 Task: Enable the option In-app notifications in Skill Assessment recommendations.
Action: Mouse moved to (665, 223)
Screenshot: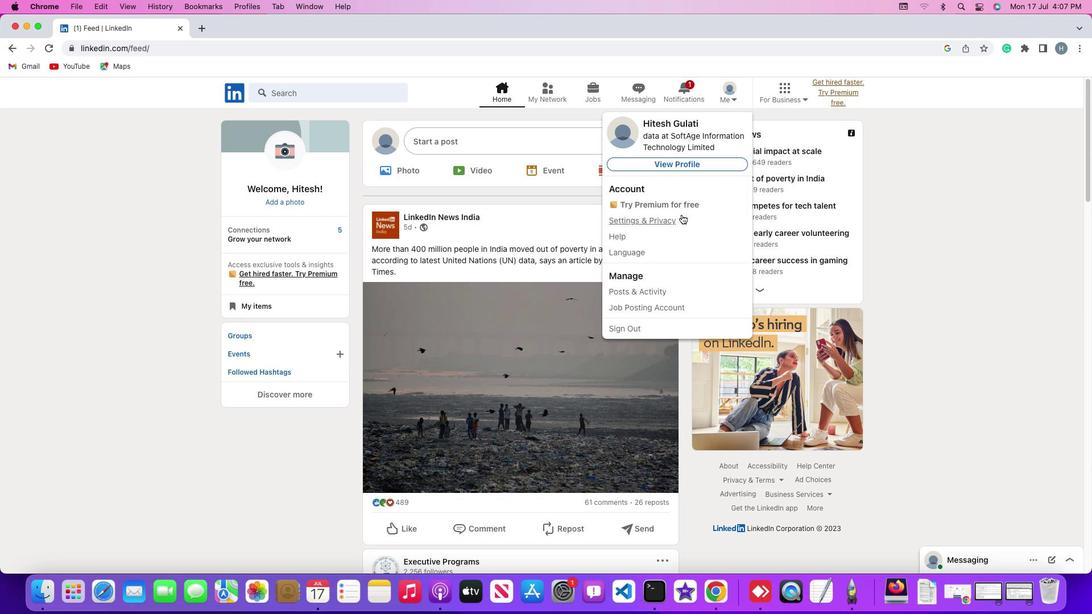 
Action: Mouse pressed left at (665, 223)
Screenshot: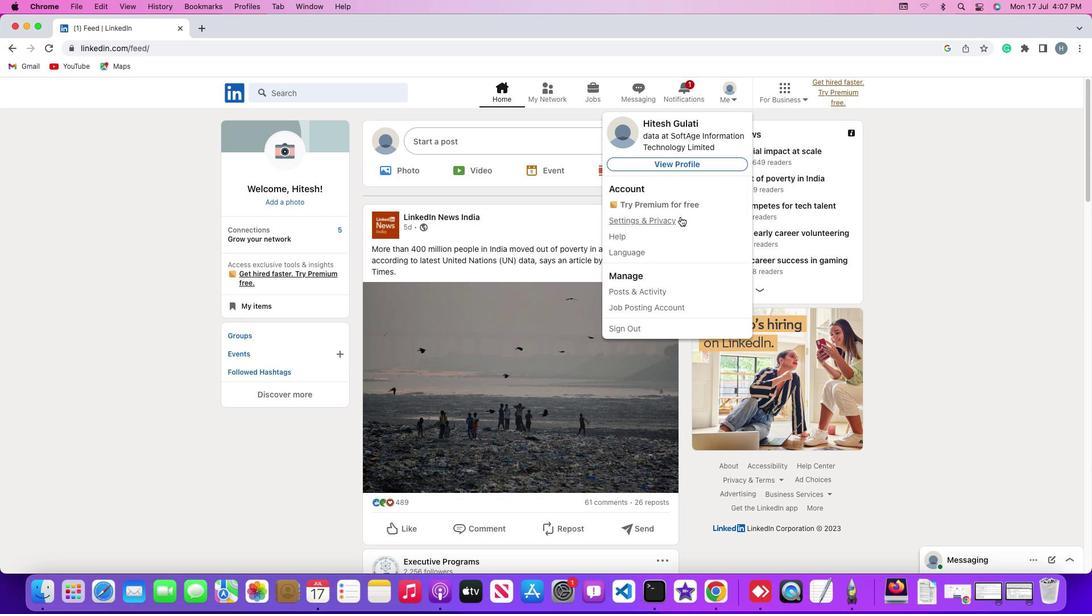 
Action: Mouse moved to (667, 223)
Screenshot: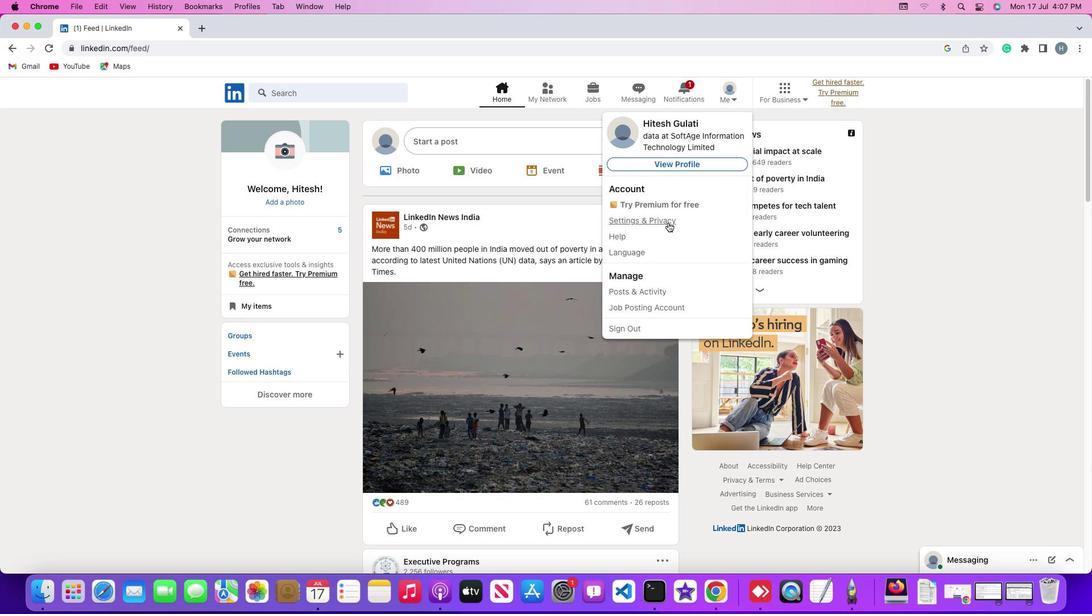 
Action: Mouse pressed left at (667, 223)
Screenshot: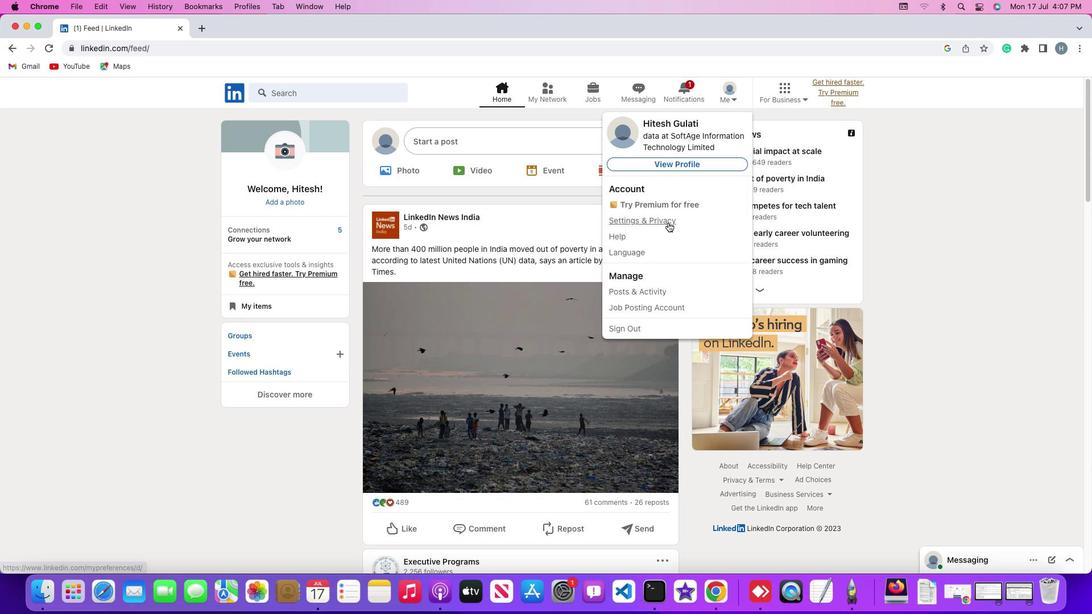 
Action: Mouse moved to (698, 224)
Screenshot: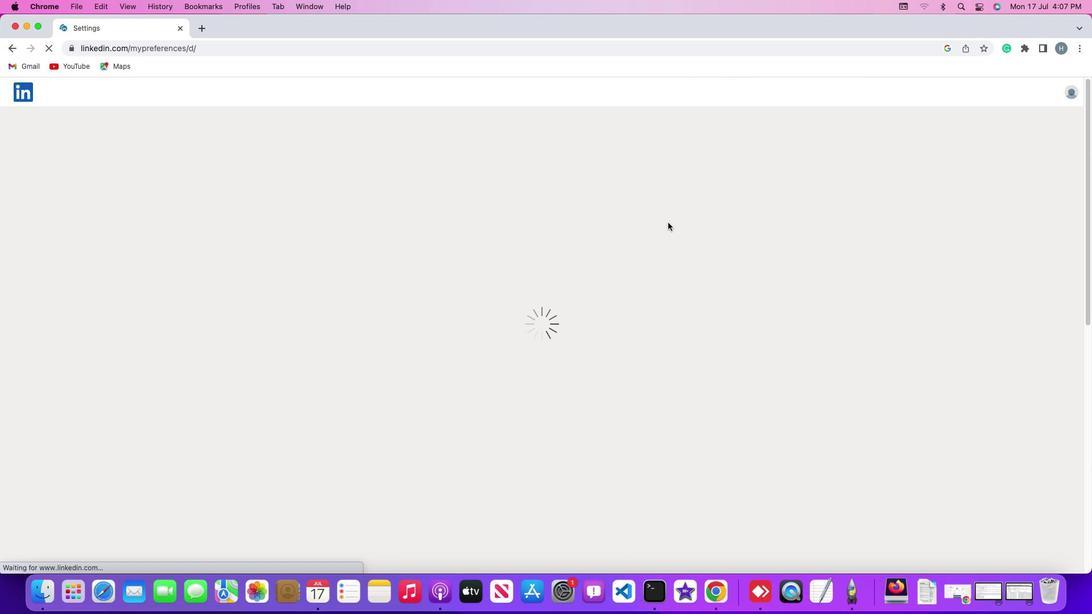 
Action: Mouse pressed left at (698, 224)
Screenshot: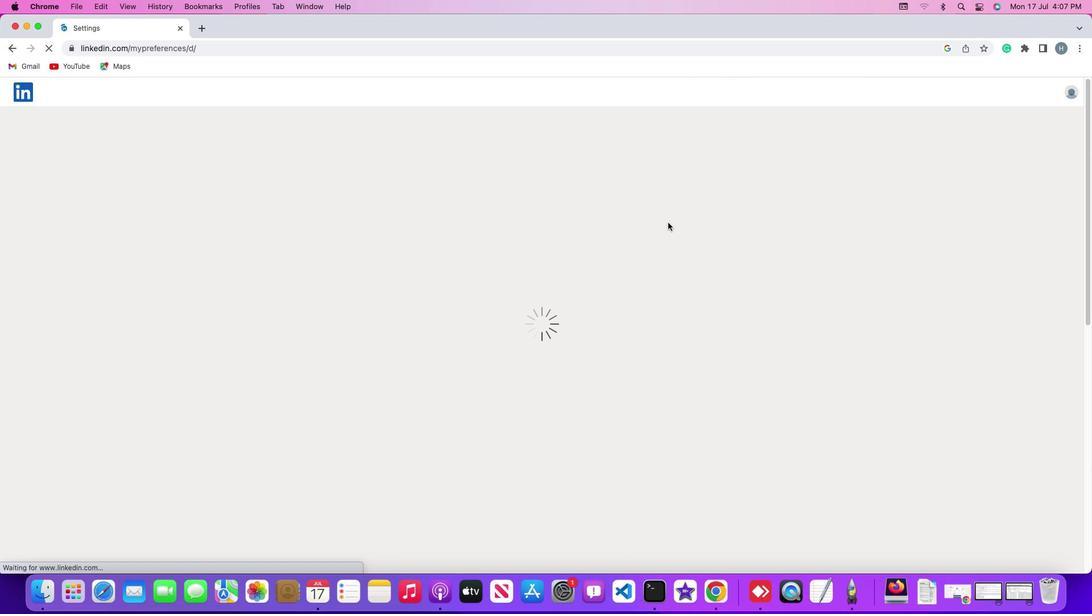 
Action: Mouse moved to (998, 224)
Screenshot: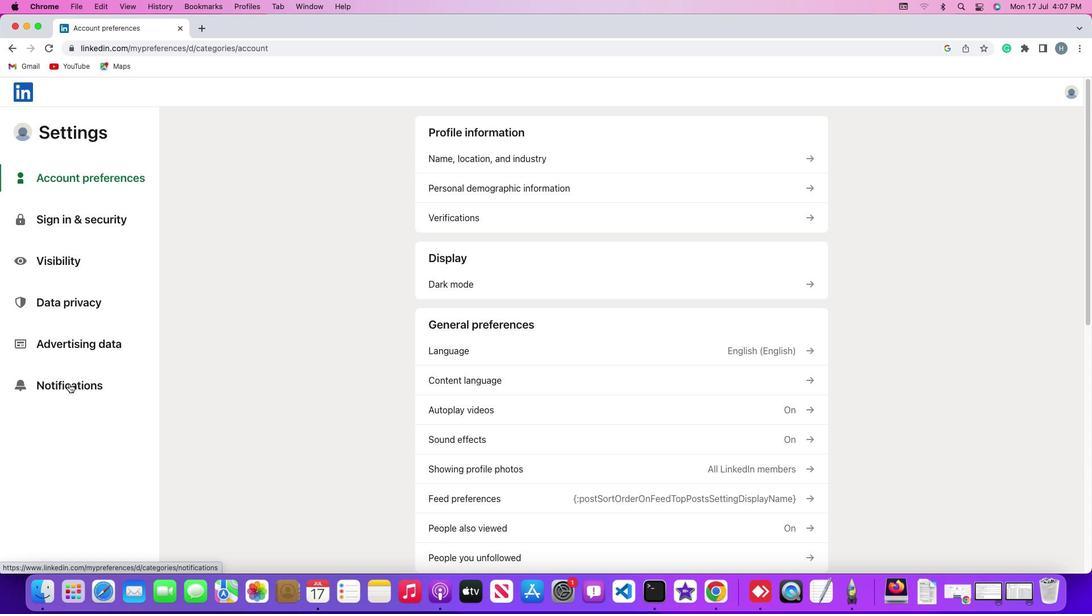 
Action: Mouse pressed left at (998, 224)
Screenshot: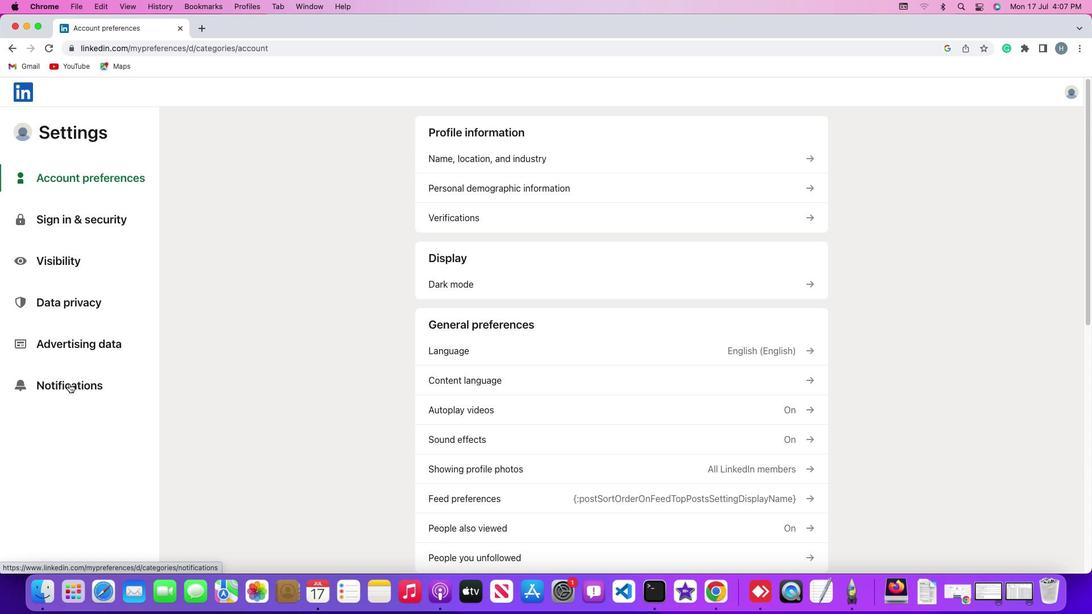 
Action: Mouse pressed left at (998, 224)
Screenshot: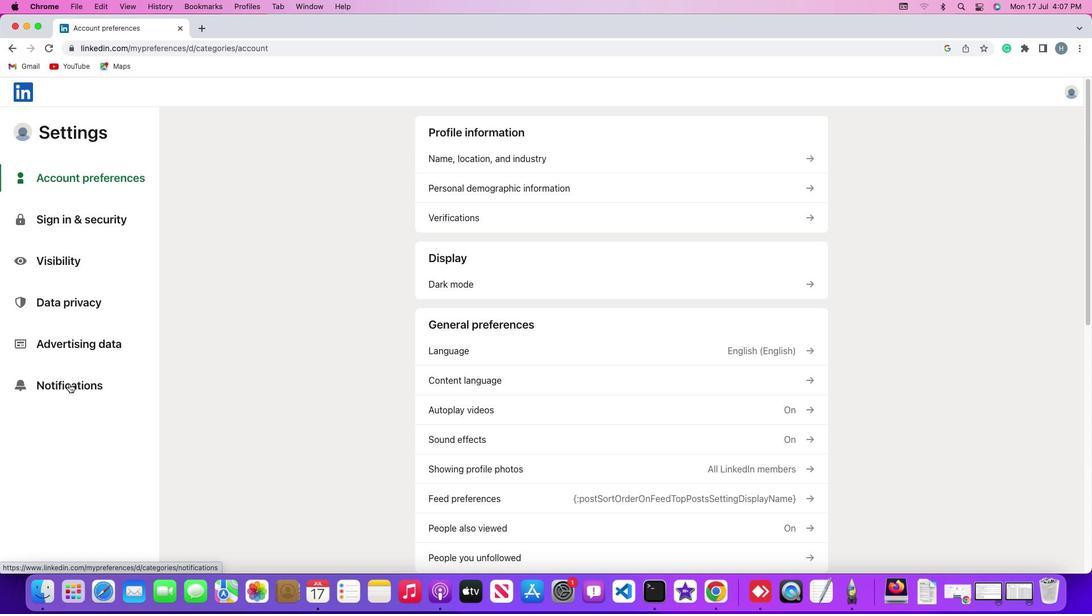 
Action: Mouse moved to (780, 223)
Screenshot: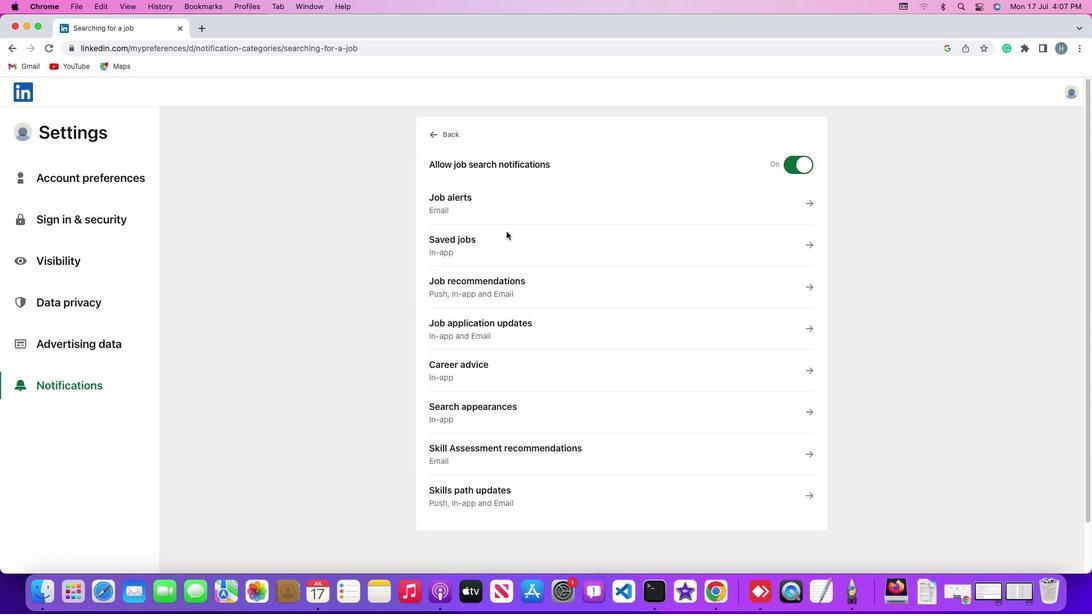 
Action: Mouse pressed left at (780, 223)
Screenshot: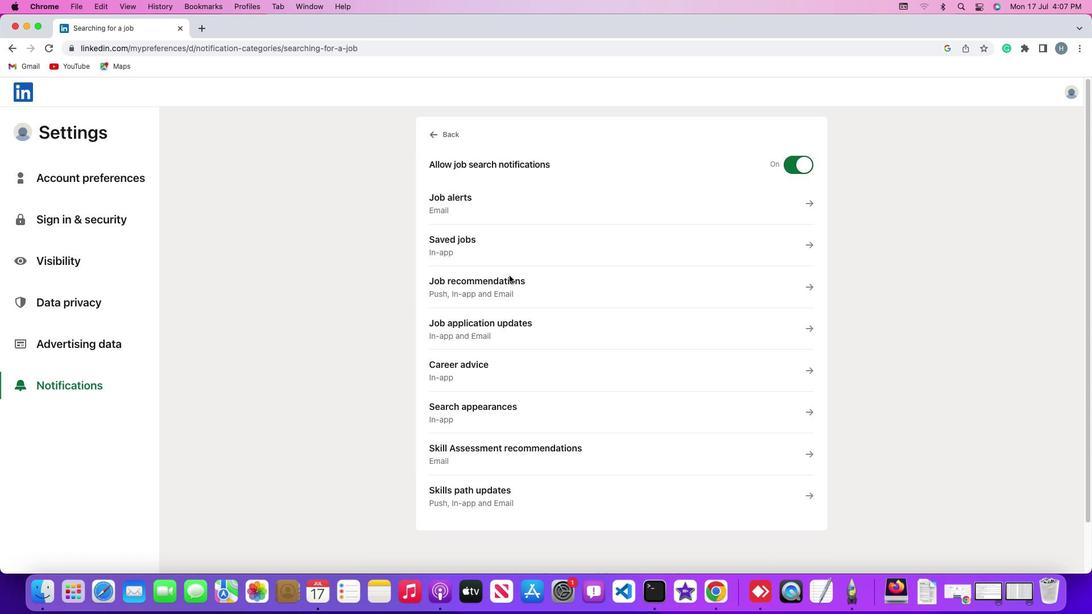 
Action: Mouse moved to (784, 224)
Screenshot: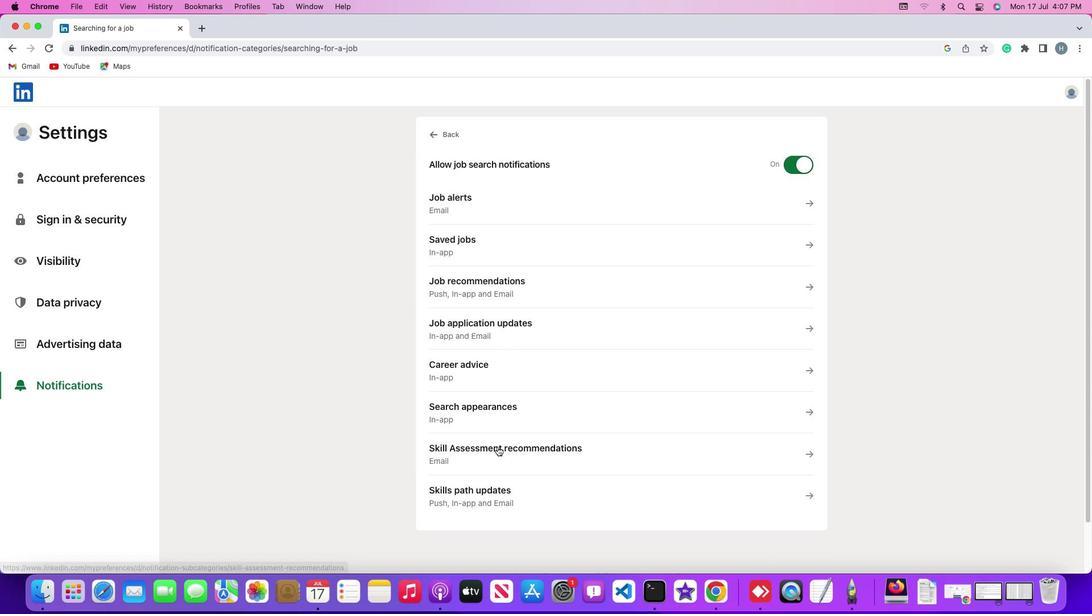 
Action: Mouse pressed left at (784, 224)
Screenshot: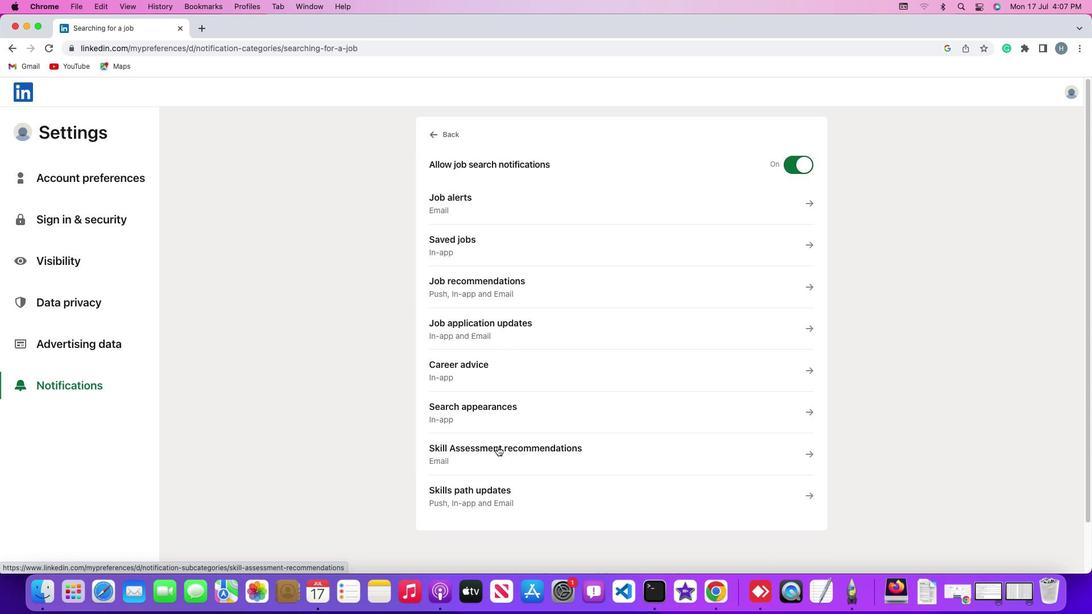 
Action: Mouse moved to (784, 225)
Screenshot: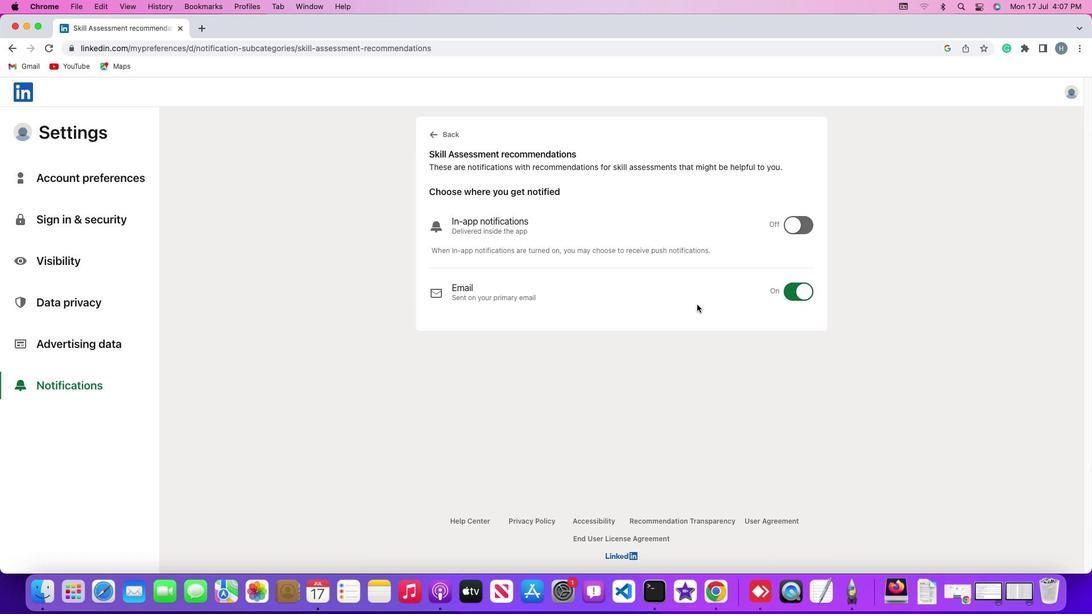 
Action: Mouse pressed left at (784, 225)
Screenshot: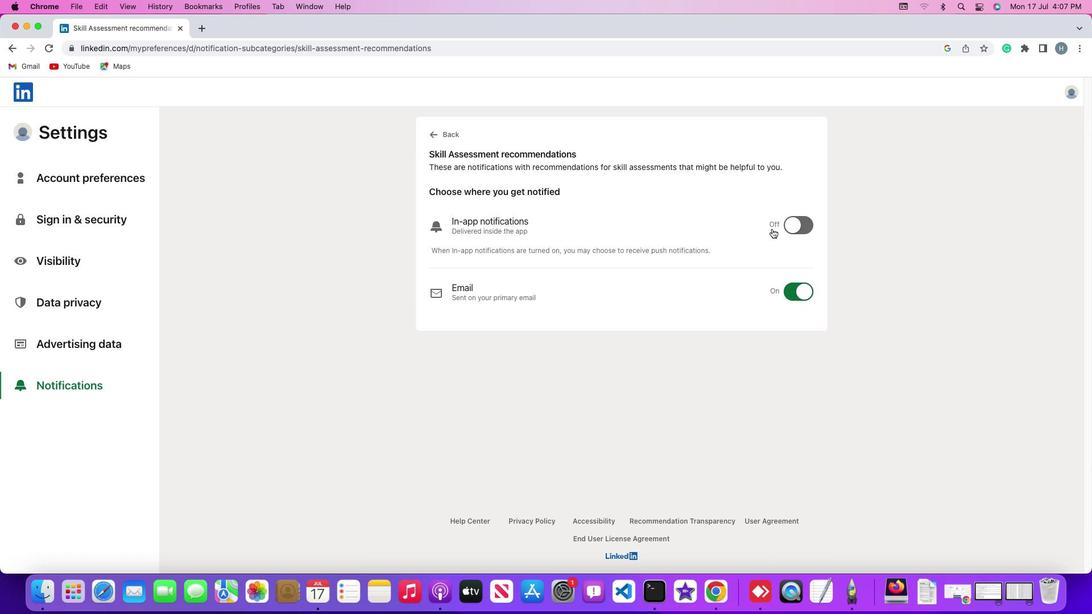 
Action: Mouse moved to (638, 224)
Screenshot: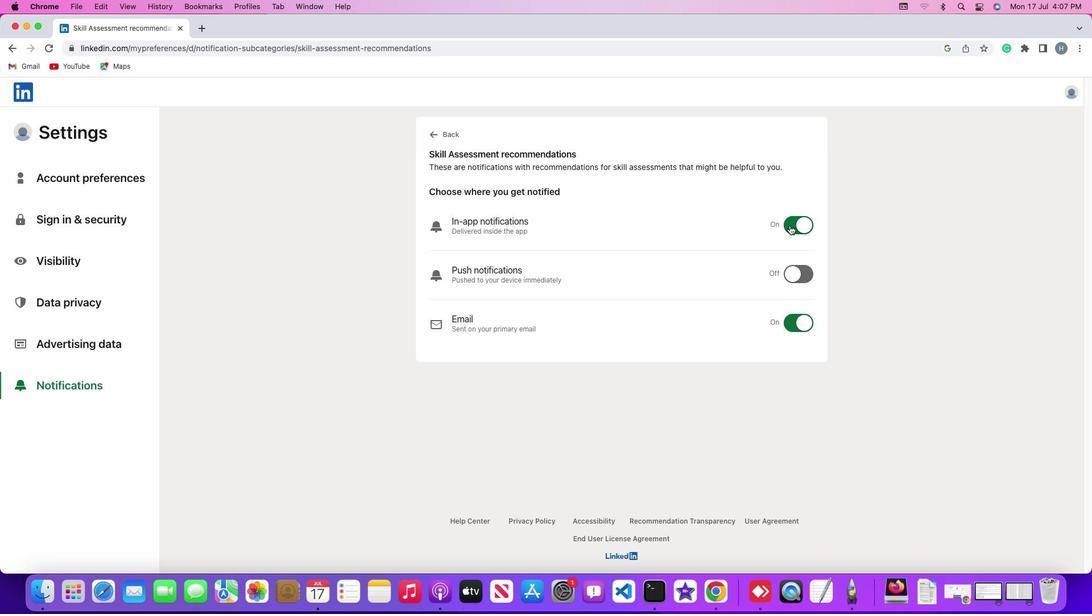
Action: Mouse pressed left at (638, 224)
Screenshot: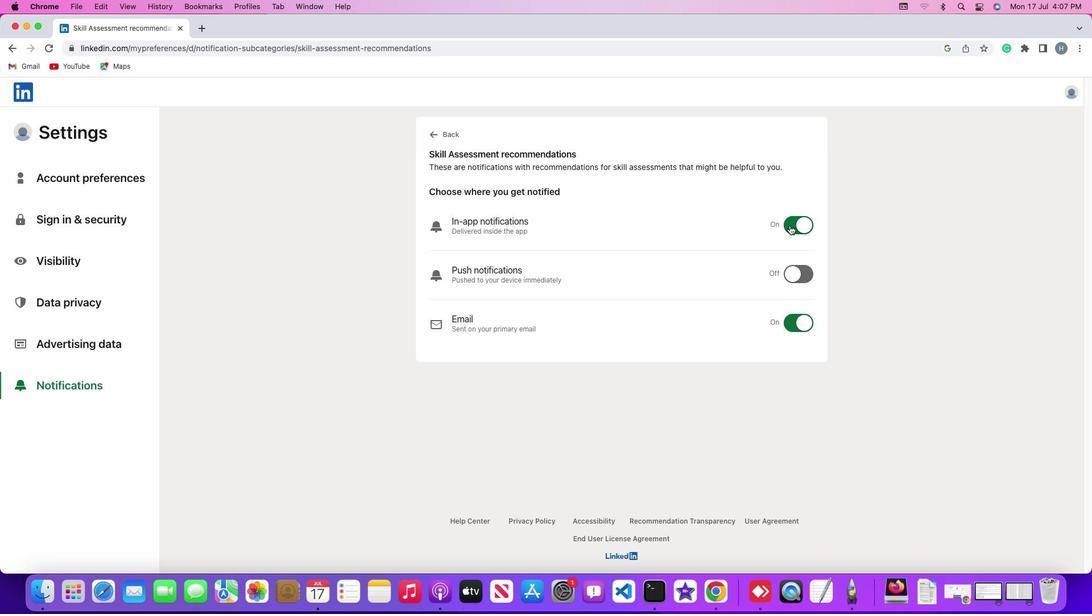 
Action: Mouse moved to (638, 224)
Screenshot: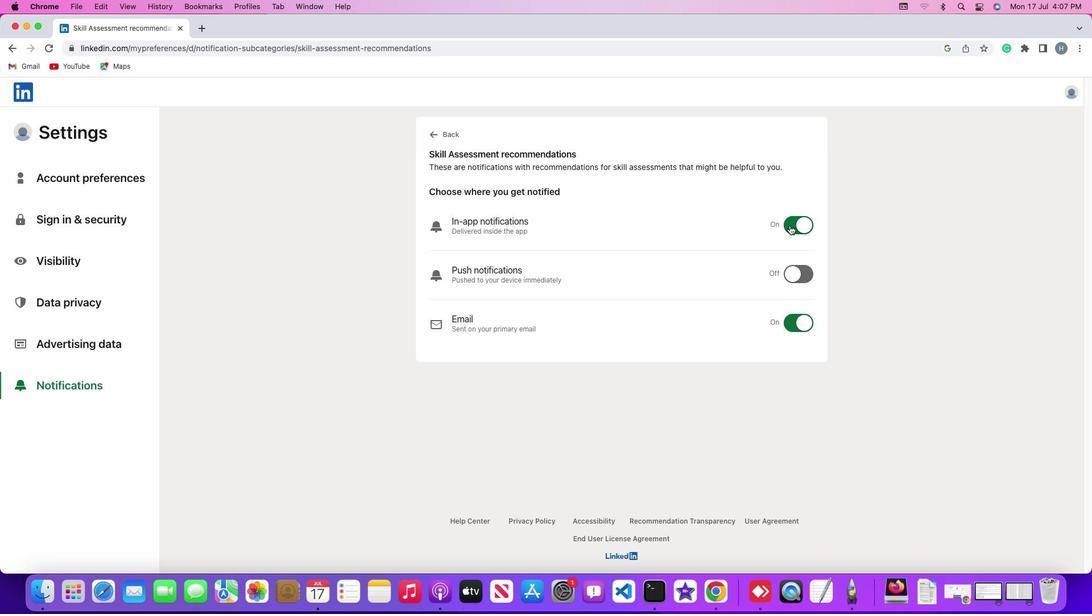 
